 Task: Select Alcohol. Add to cart, from Tom Thumb Beer & Wine for 149 Hardman Road, Brattleboro, Vermont 05301, Cell Number 802-818-8313, following items : Afagh Pickled Shallots - 1, Rouhafza Nastaran Busty - 2, Sunich Apple Juice - 1, Shahir Candy - 1, Delster Classic Non Alcoholic Malt - 4
Action: Mouse moved to (444, 121)
Screenshot: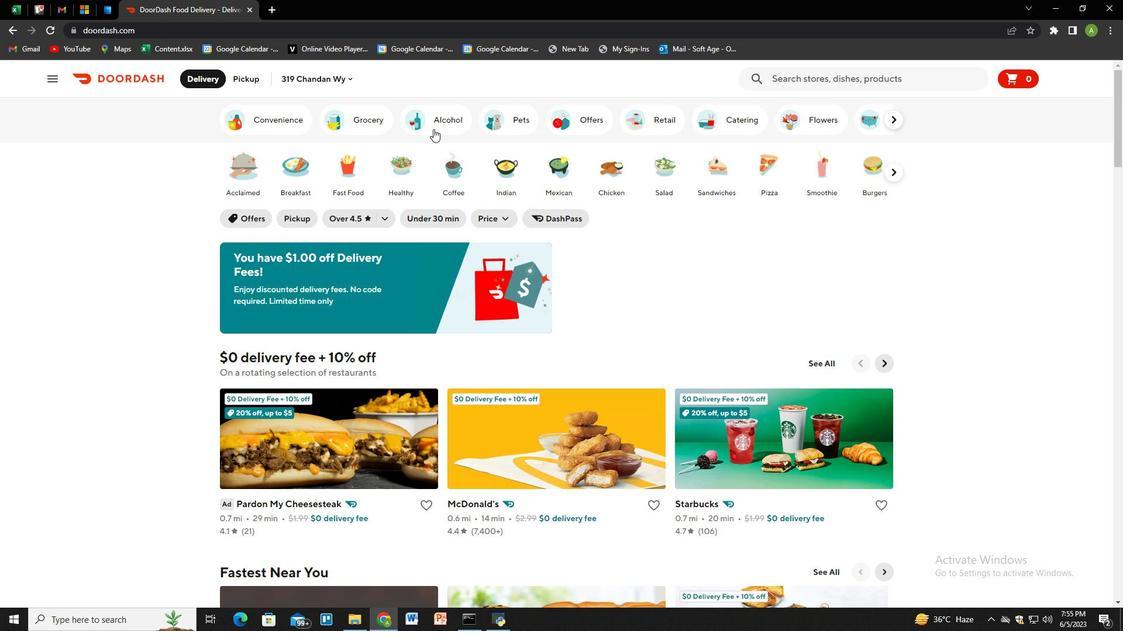 
Action: Mouse pressed left at (444, 121)
Screenshot: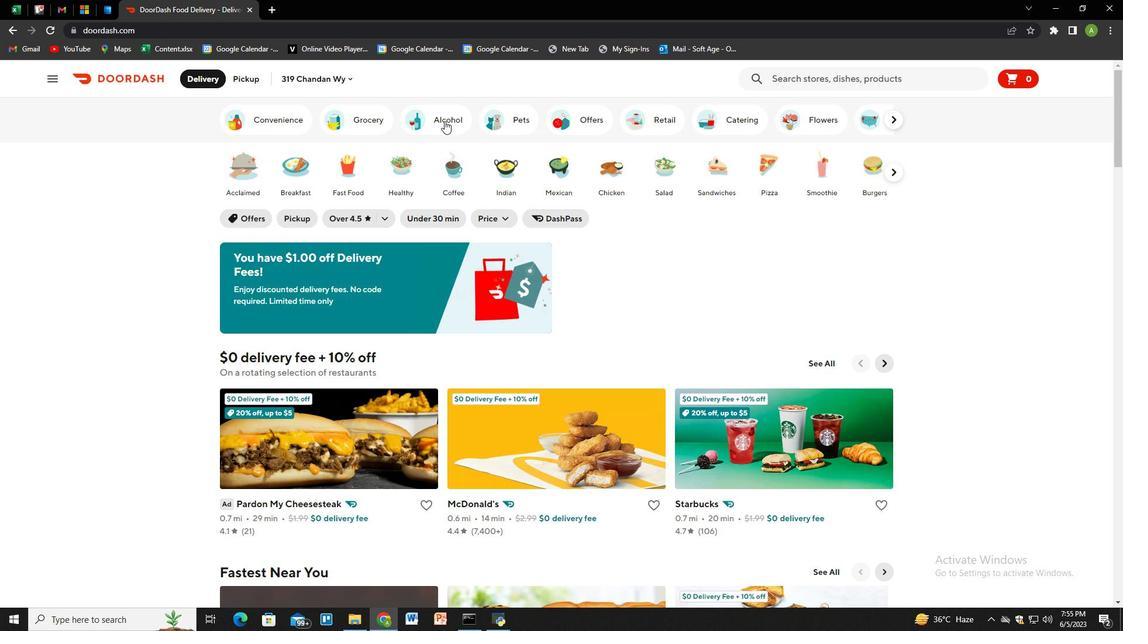 
Action: Mouse moved to (274, 337)
Screenshot: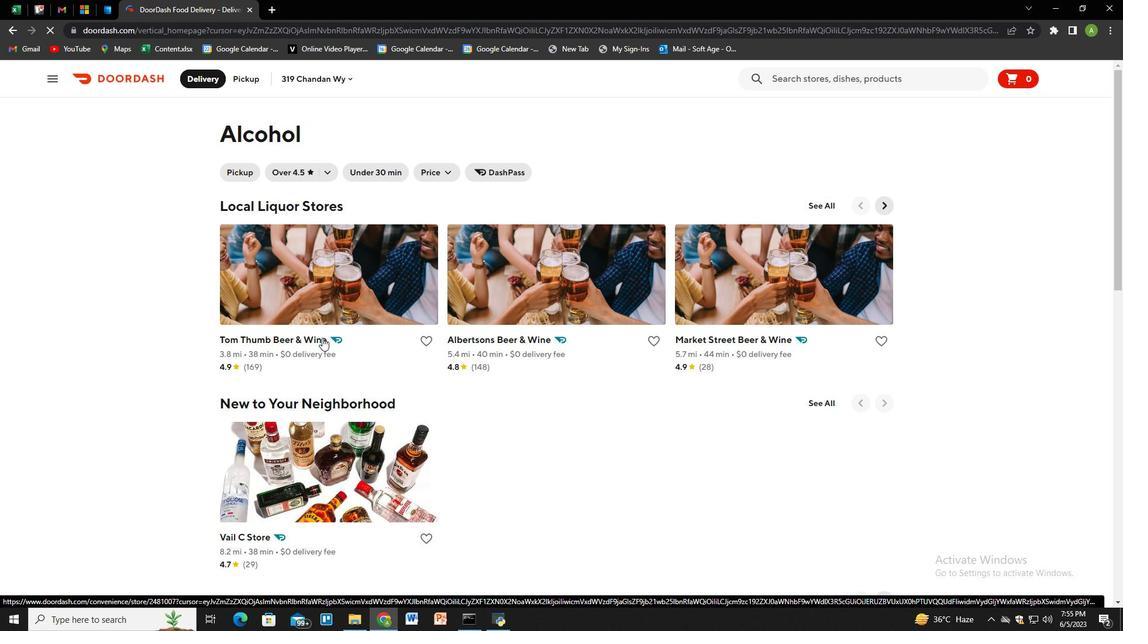 
Action: Mouse pressed left at (274, 337)
Screenshot: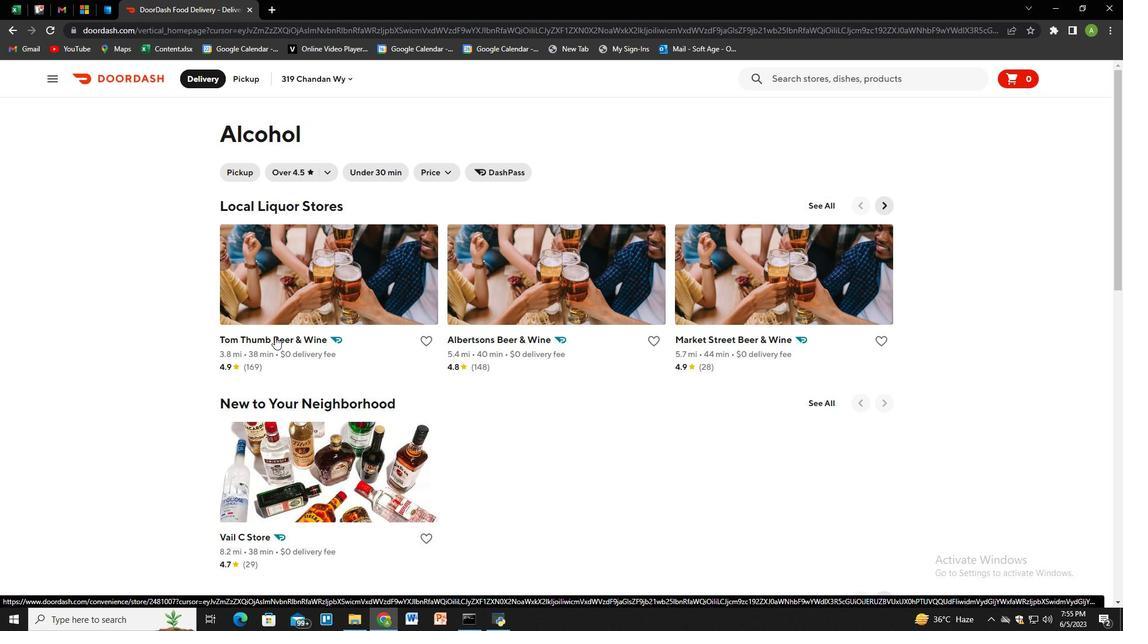 
Action: Mouse moved to (239, 80)
Screenshot: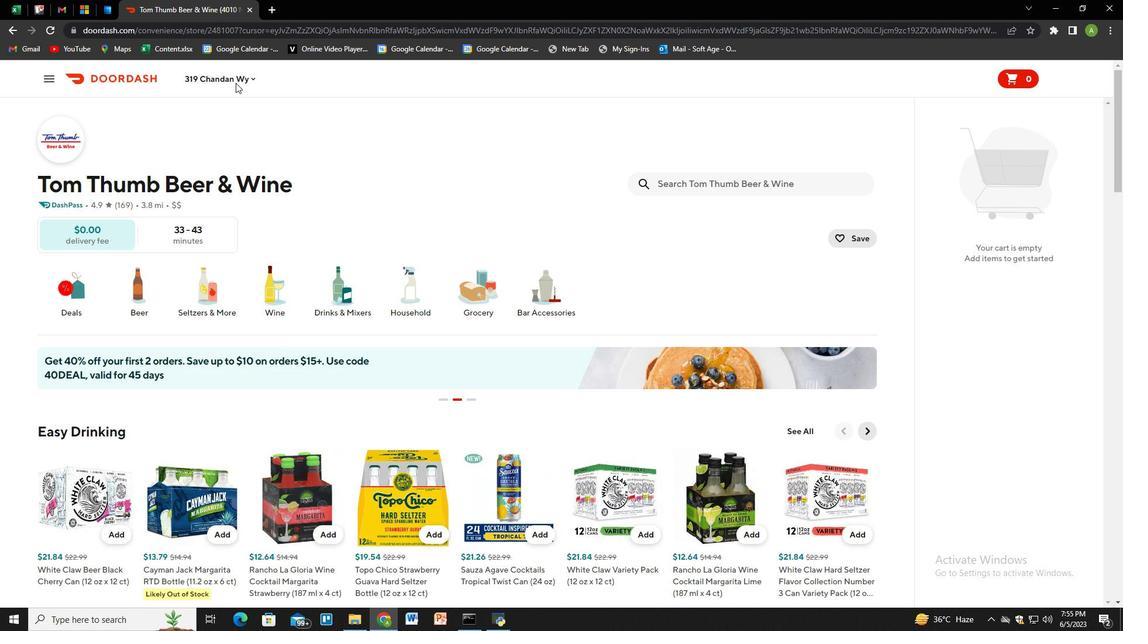 
Action: Mouse pressed left at (239, 80)
Screenshot: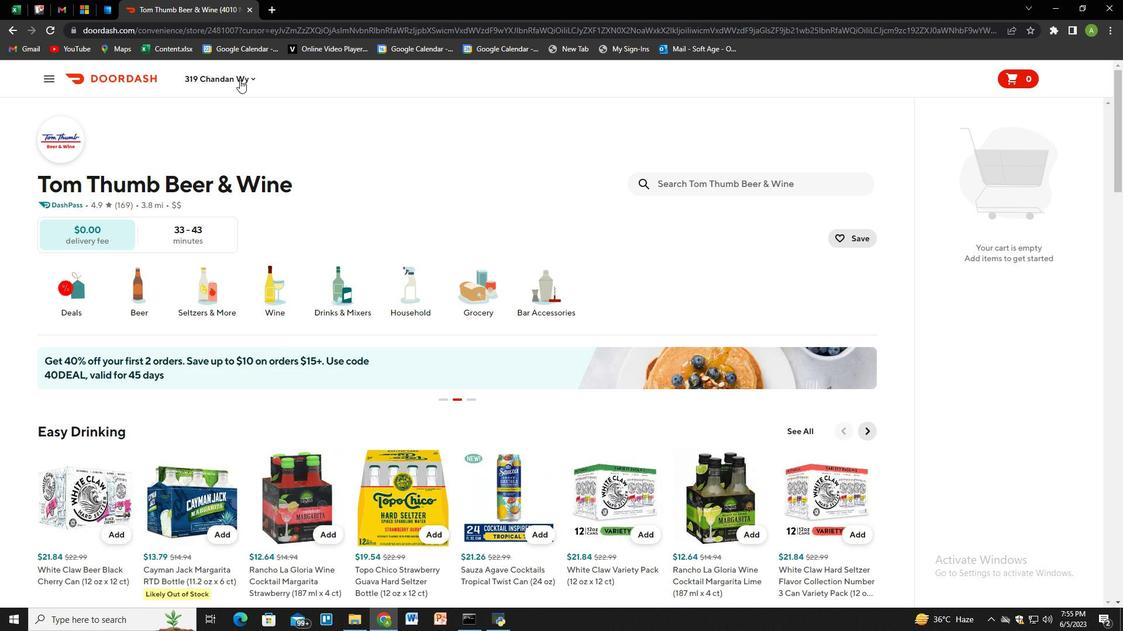 
Action: Mouse moved to (242, 122)
Screenshot: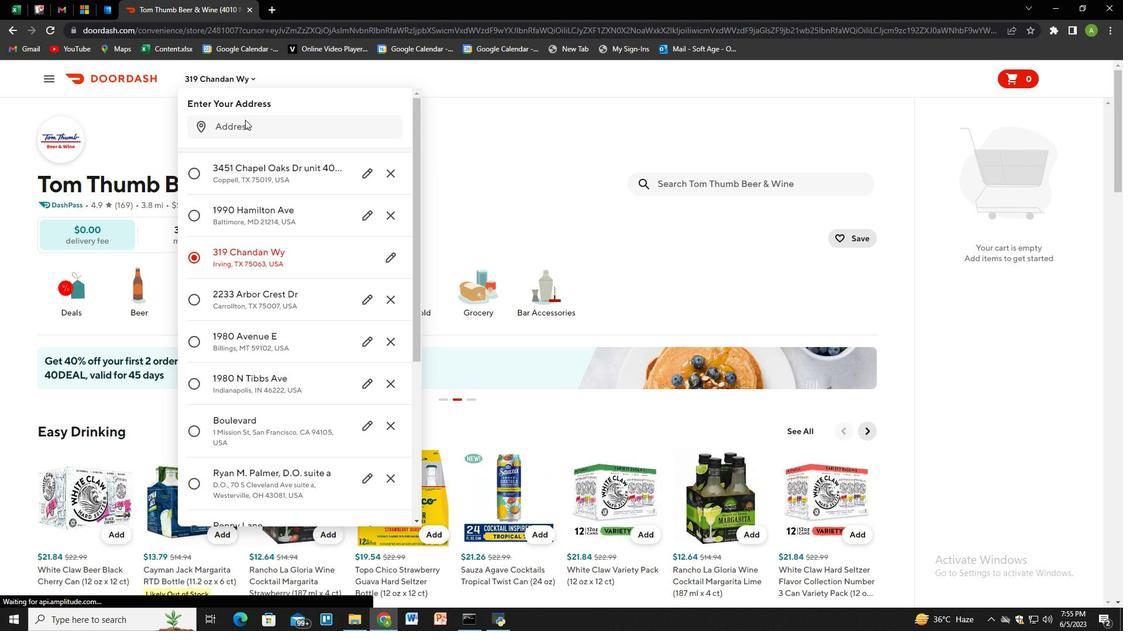 
Action: Mouse pressed left at (242, 122)
Screenshot: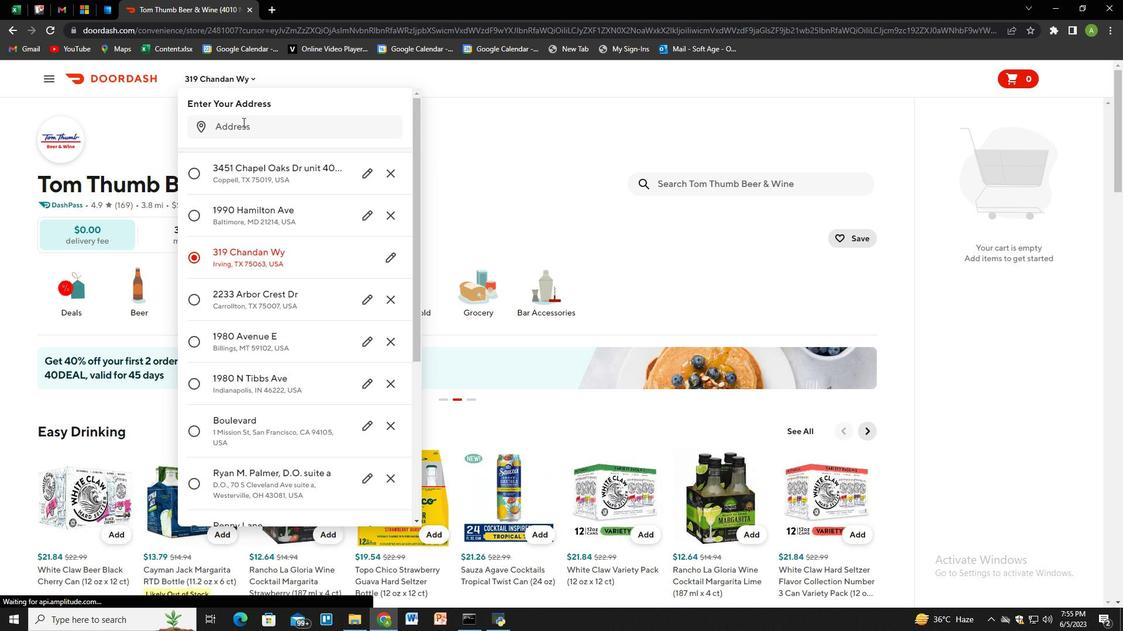 
Action: Key pressed 149<Key.space>hardman<Key.space>road,<Key.space>brattleboro,<Key.space>vermont<Key.space>05301<Key.enter>
Screenshot: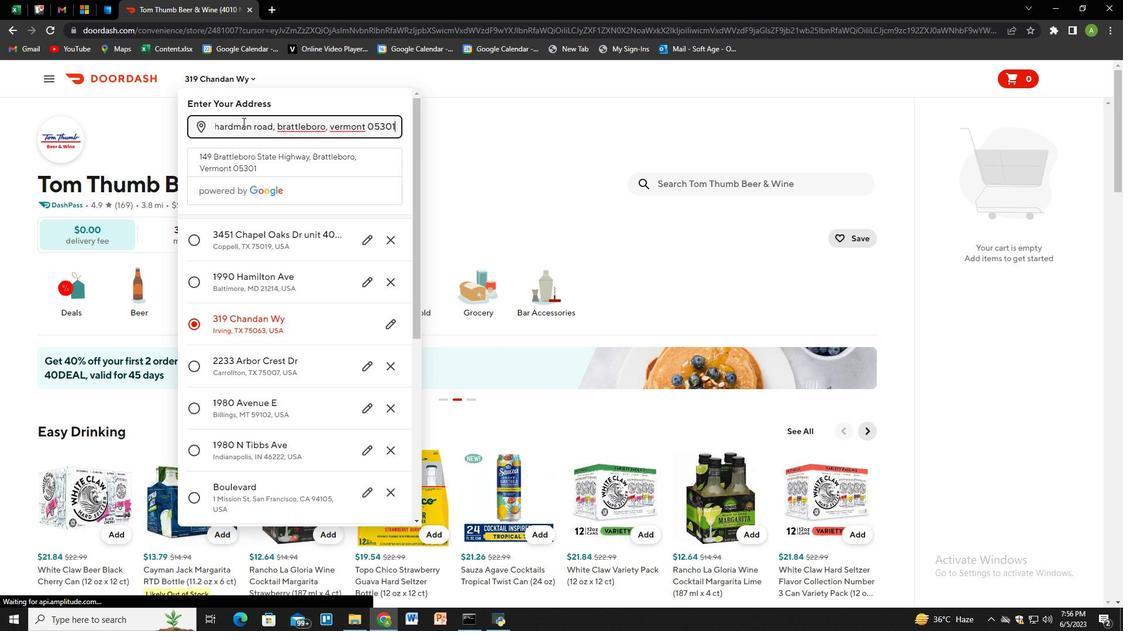 
Action: Mouse moved to (344, 470)
Screenshot: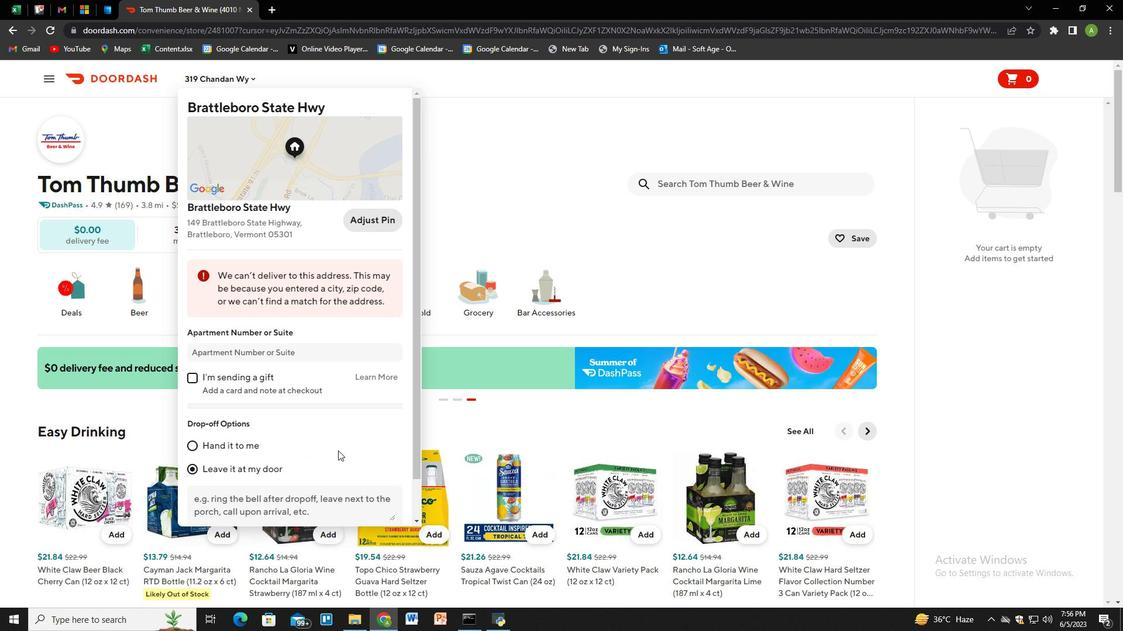 
Action: Mouse scrolled (344, 469) with delta (0, 0)
Screenshot: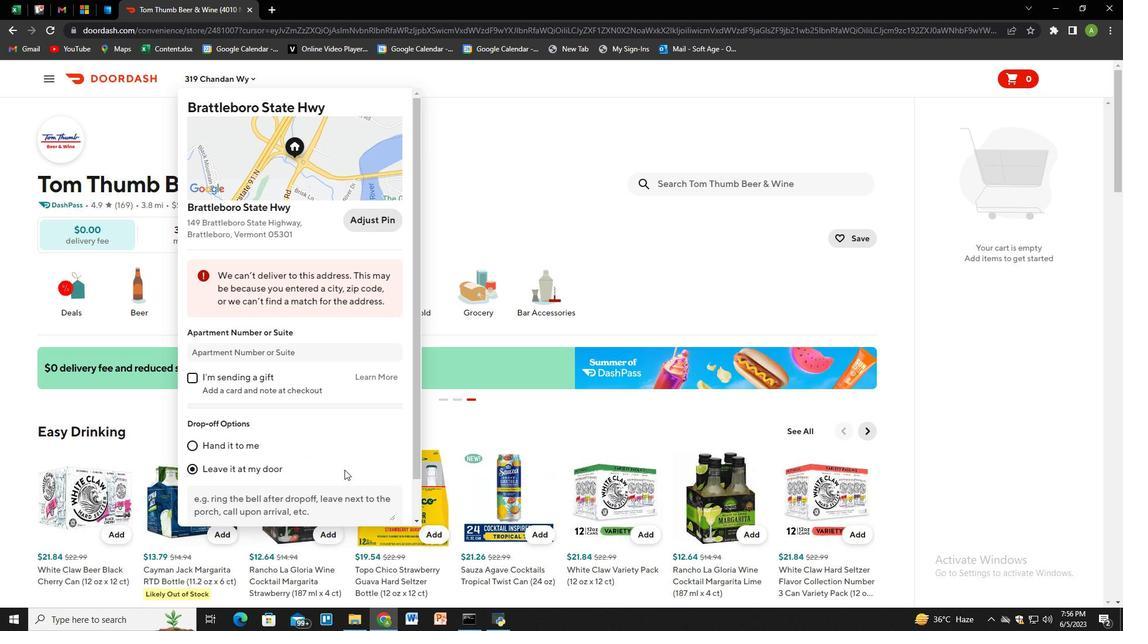 
Action: Mouse scrolled (344, 469) with delta (0, 0)
Screenshot: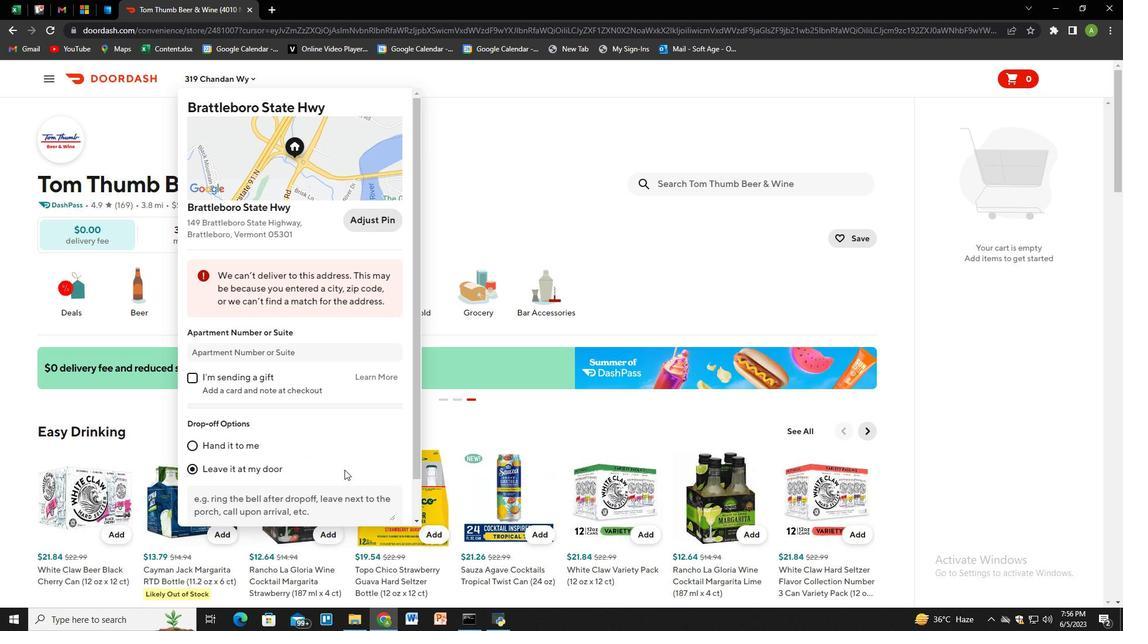 
Action: Mouse scrolled (344, 469) with delta (0, 0)
Screenshot: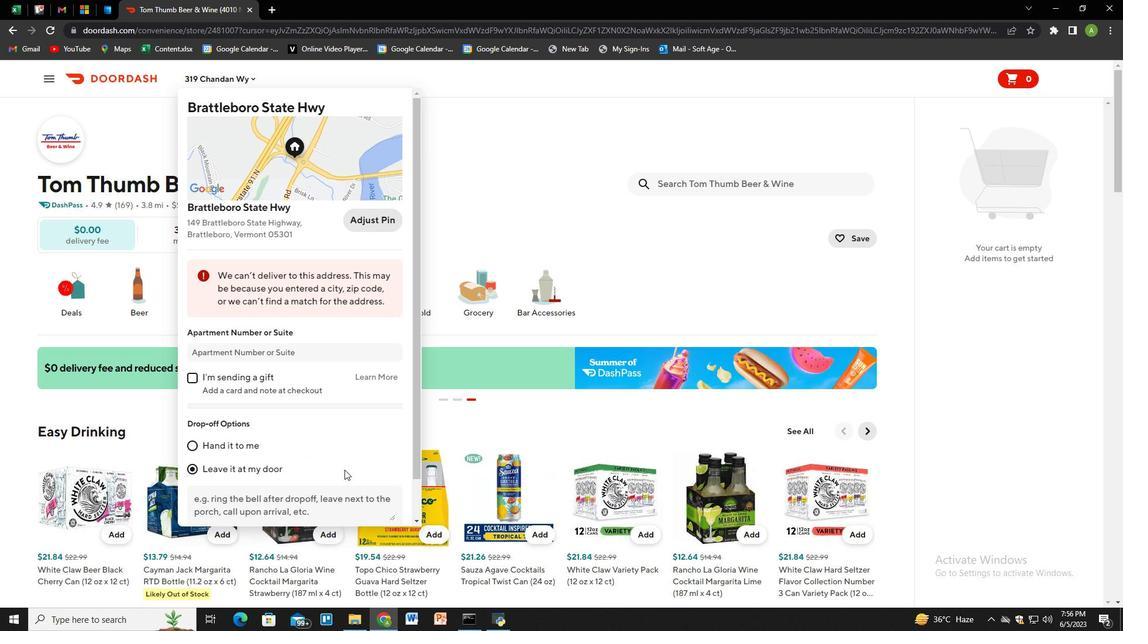 
Action: Mouse scrolled (344, 469) with delta (0, 0)
Screenshot: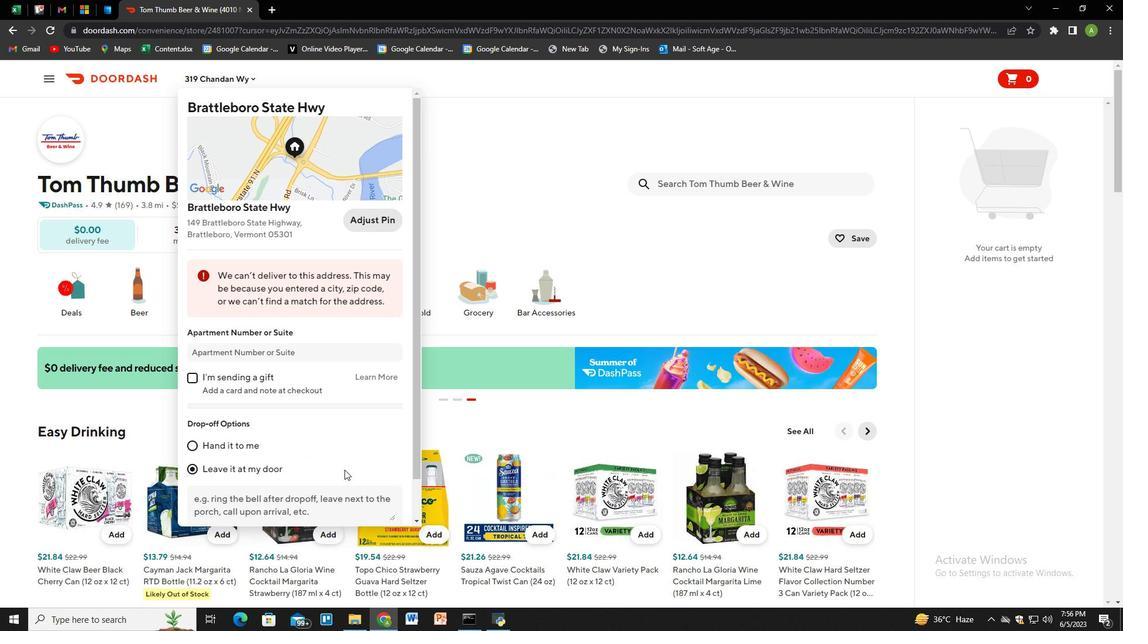 
Action: Mouse moved to (358, 506)
Screenshot: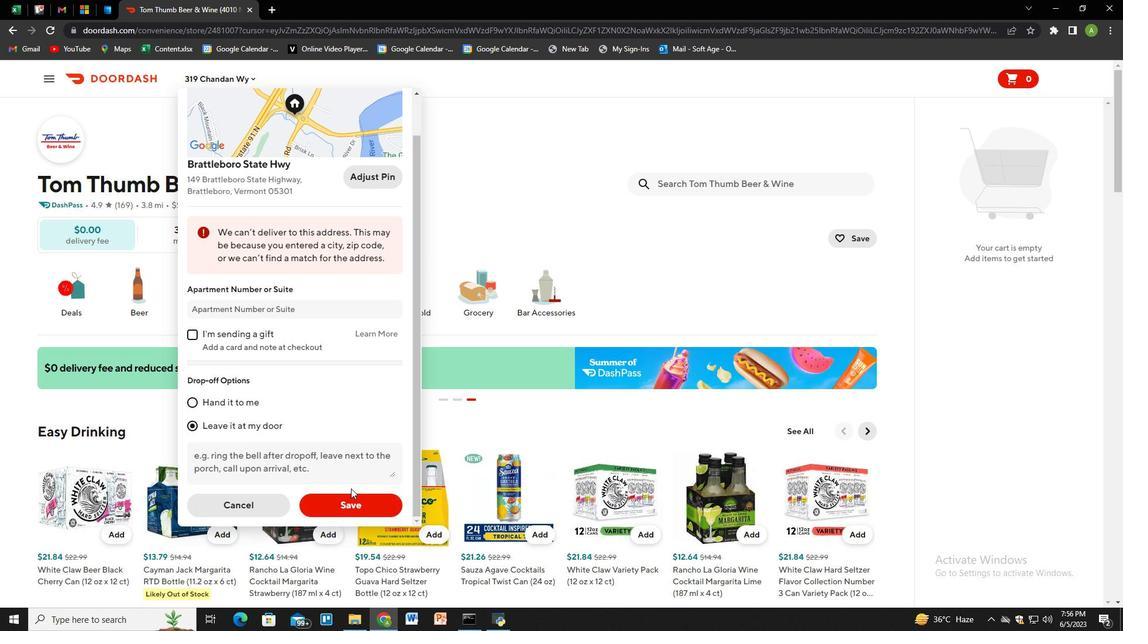 
Action: Mouse pressed left at (358, 506)
Screenshot: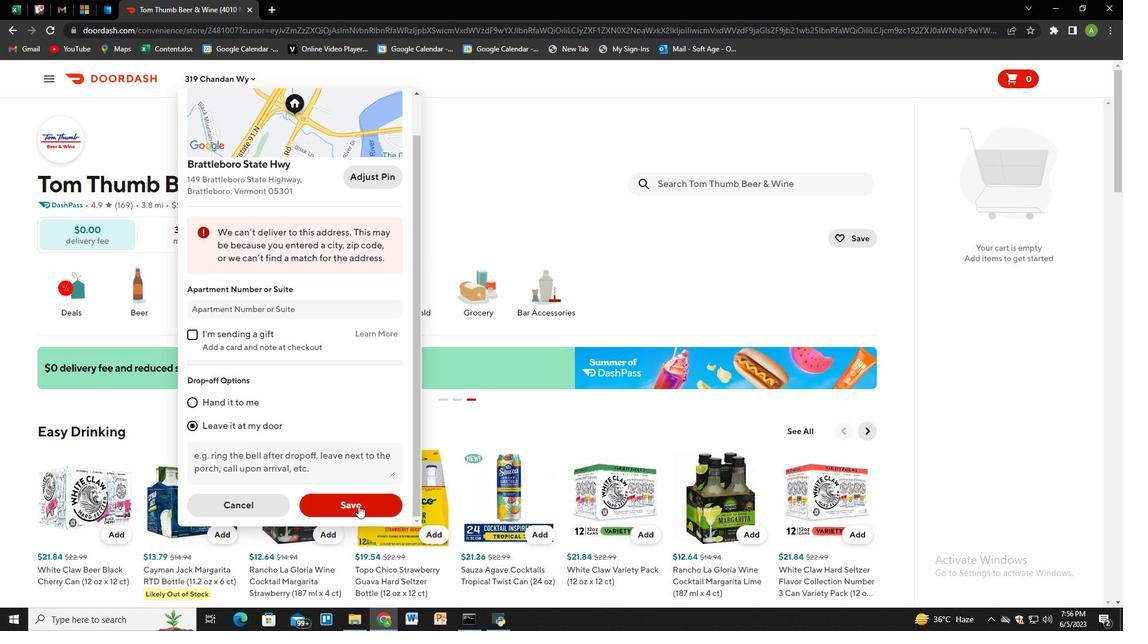 
Action: Mouse moved to (706, 183)
Screenshot: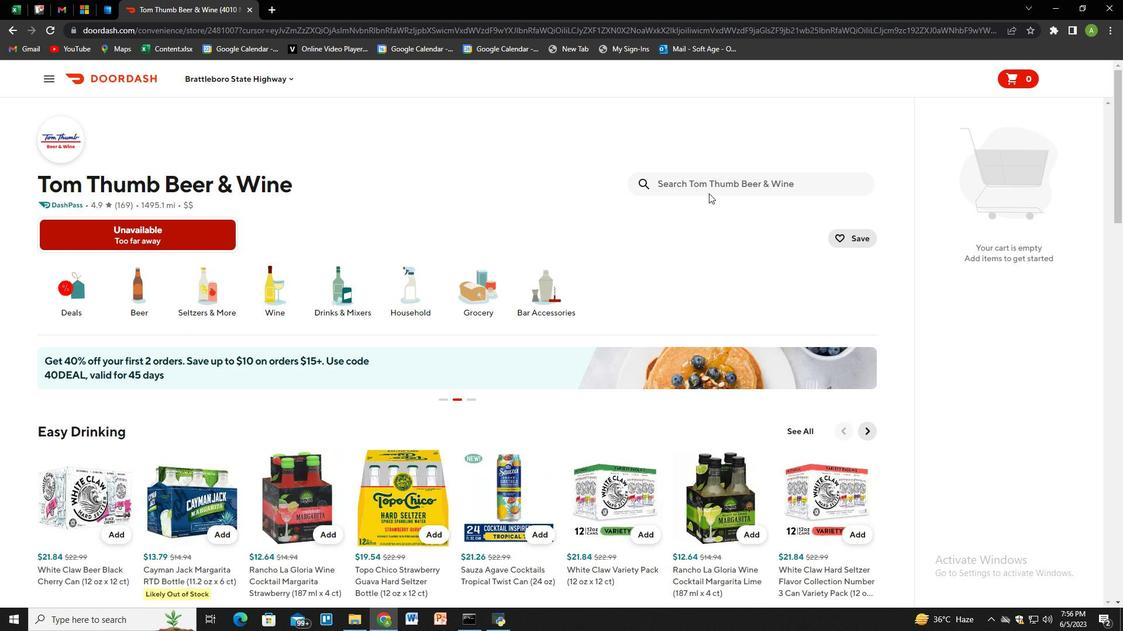 
Action: Mouse pressed left at (706, 183)
Screenshot: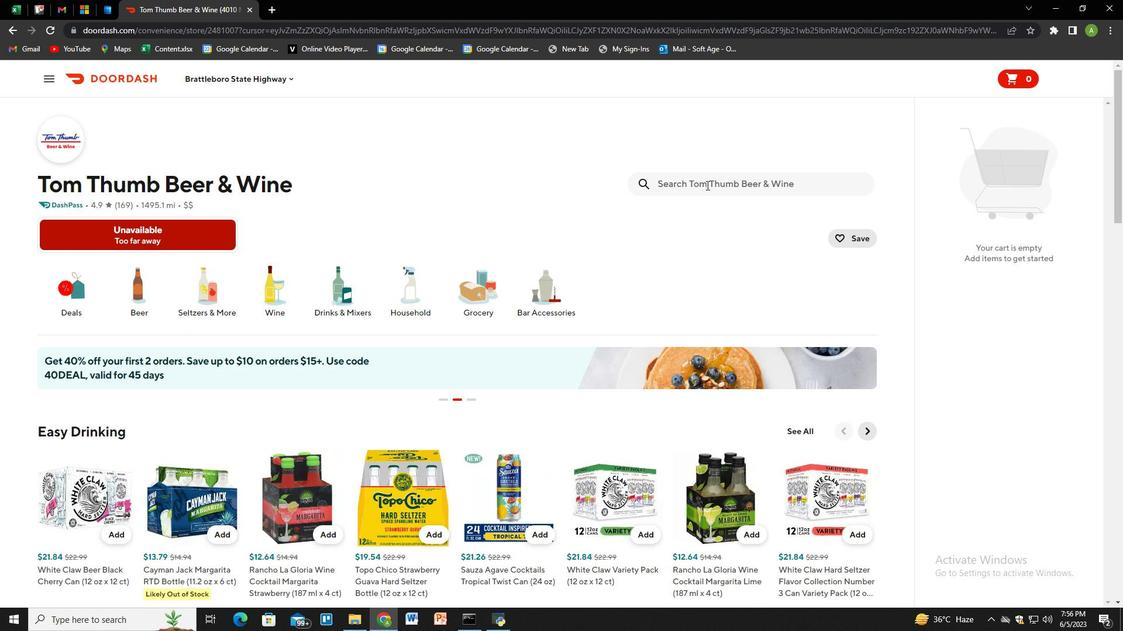 
Action: Mouse moved to (591, 241)
Screenshot: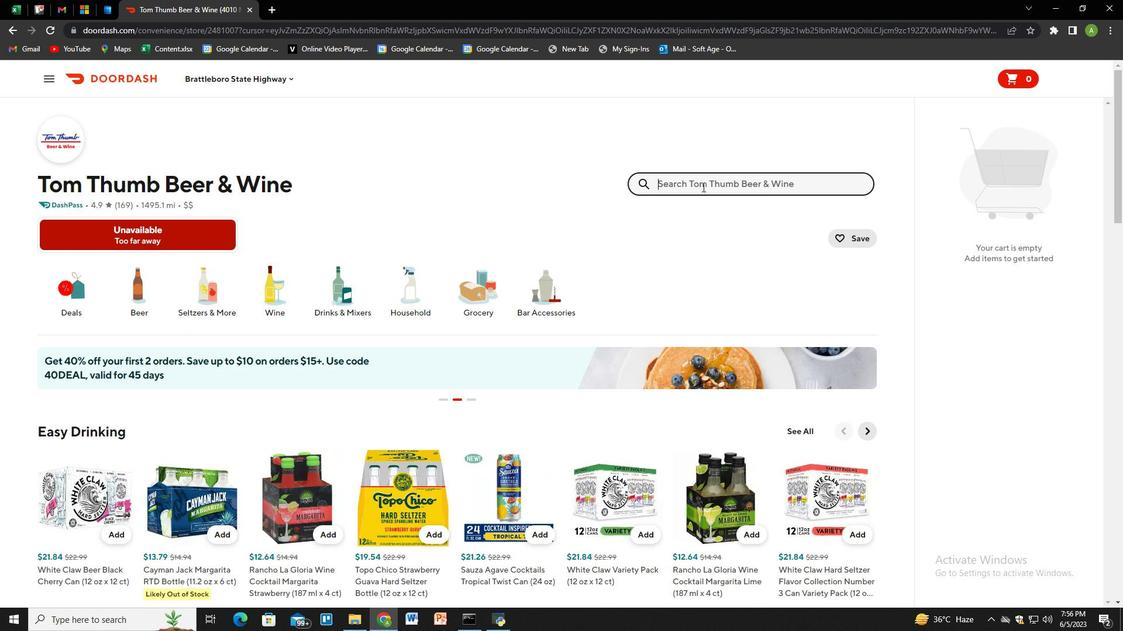 
Action: Key pressed afagh<Key.space>pickled<Key.space>sg=<Key.backspace><Key.backspace>hallots<Key.enter>
Screenshot: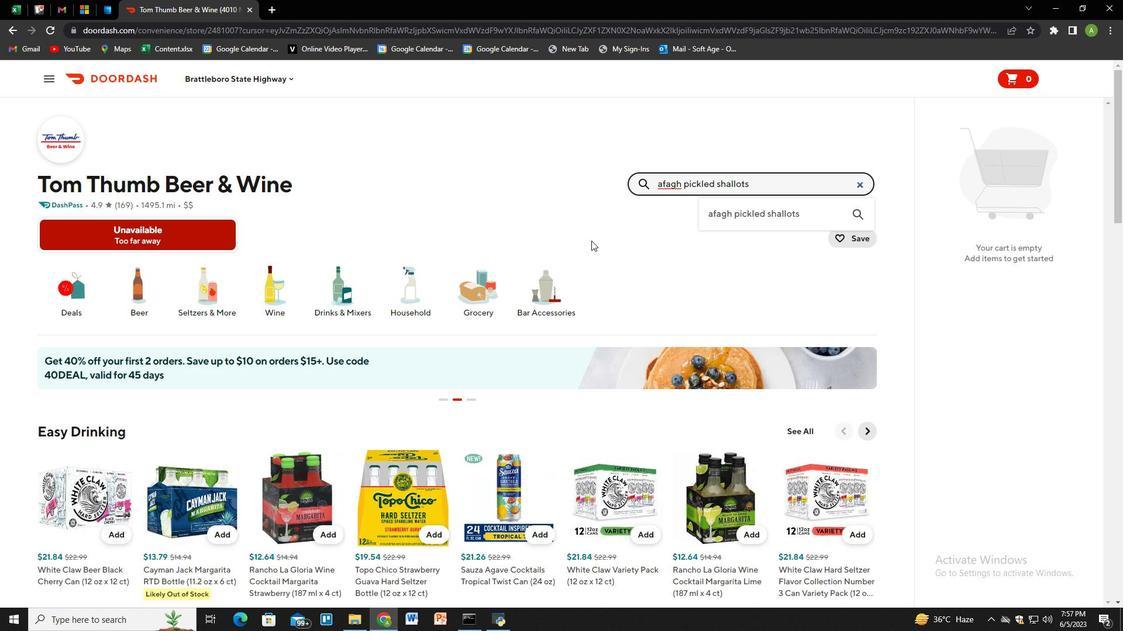
Action: Mouse moved to (699, 156)
Screenshot: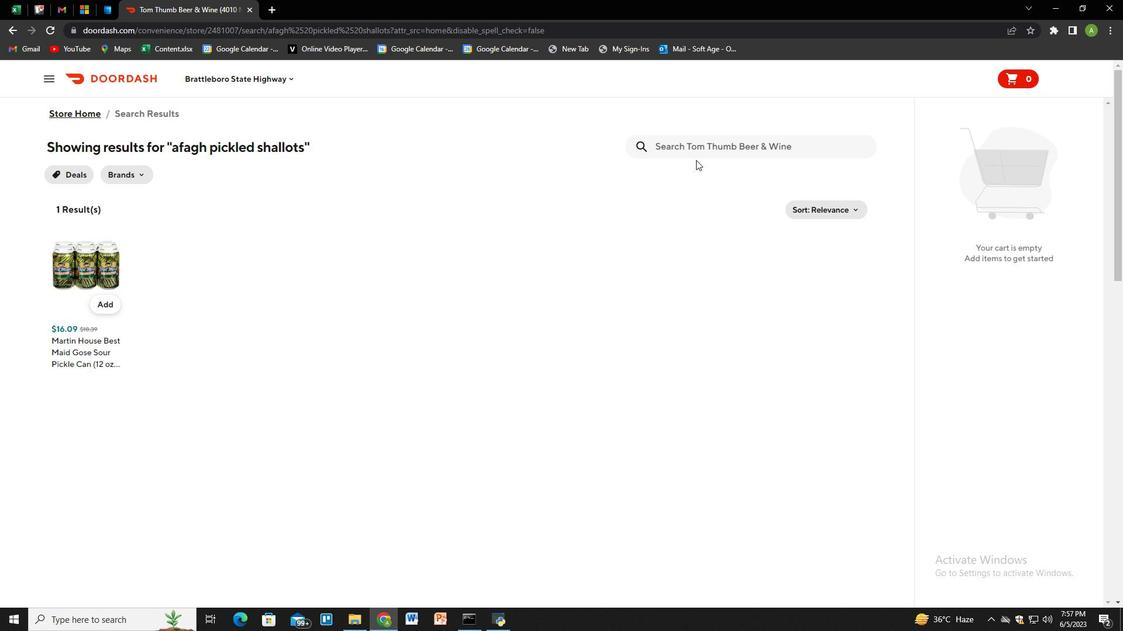 
Action: Mouse pressed left at (699, 156)
Screenshot: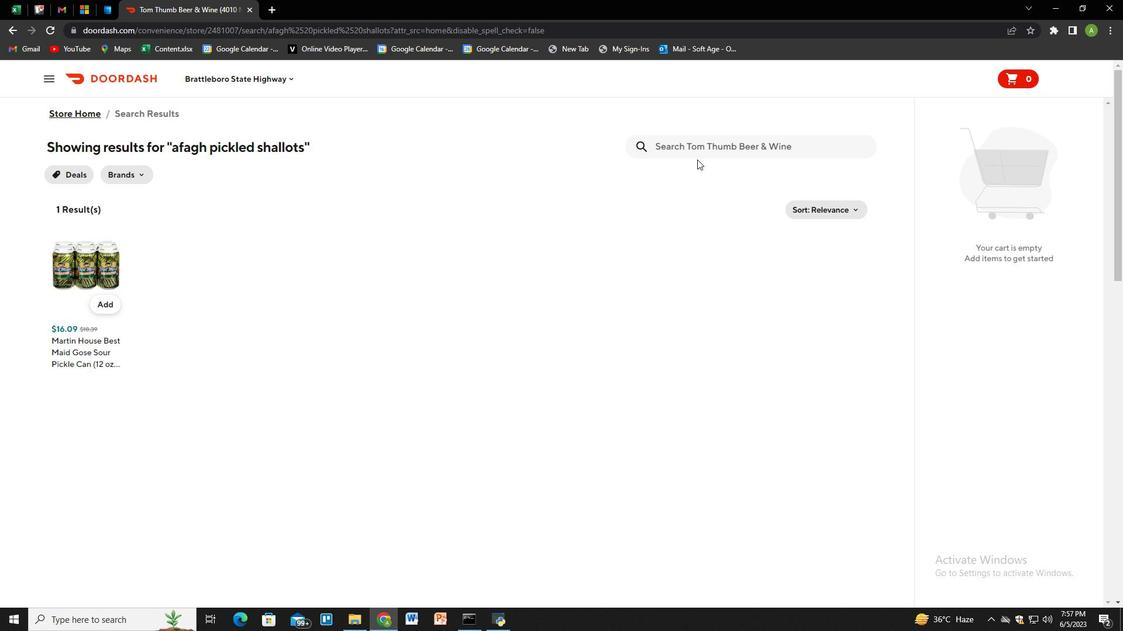 
Action: Key pressed rouhafza<Key.space>nastaran<Key.space>busty<Key.enter>
Screenshot: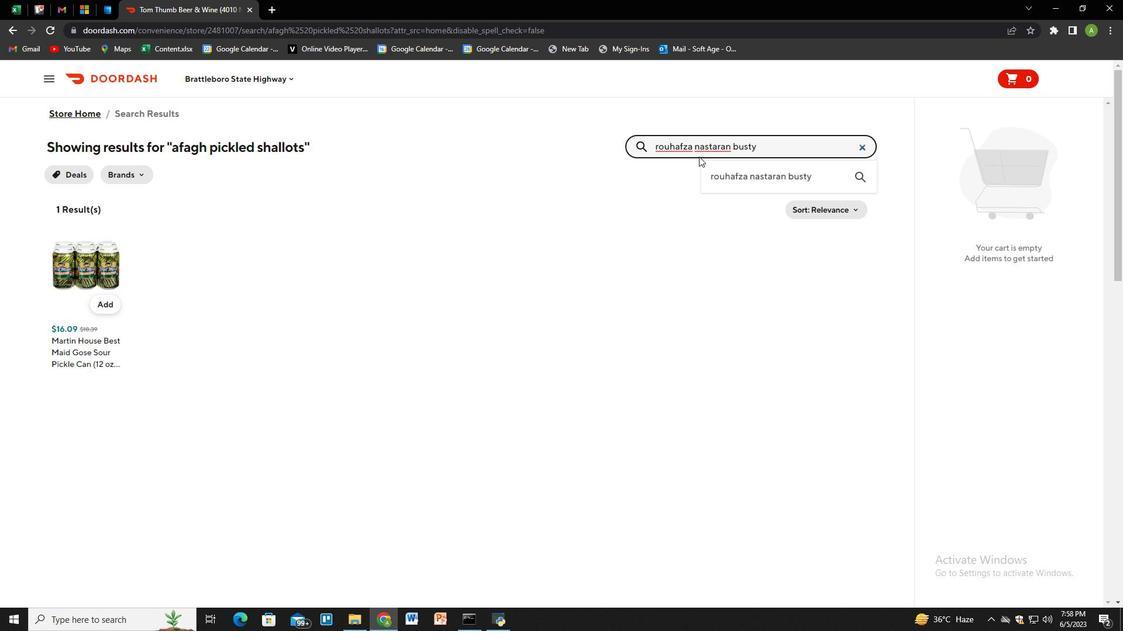
Action: Mouse moved to (708, 145)
Screenshot: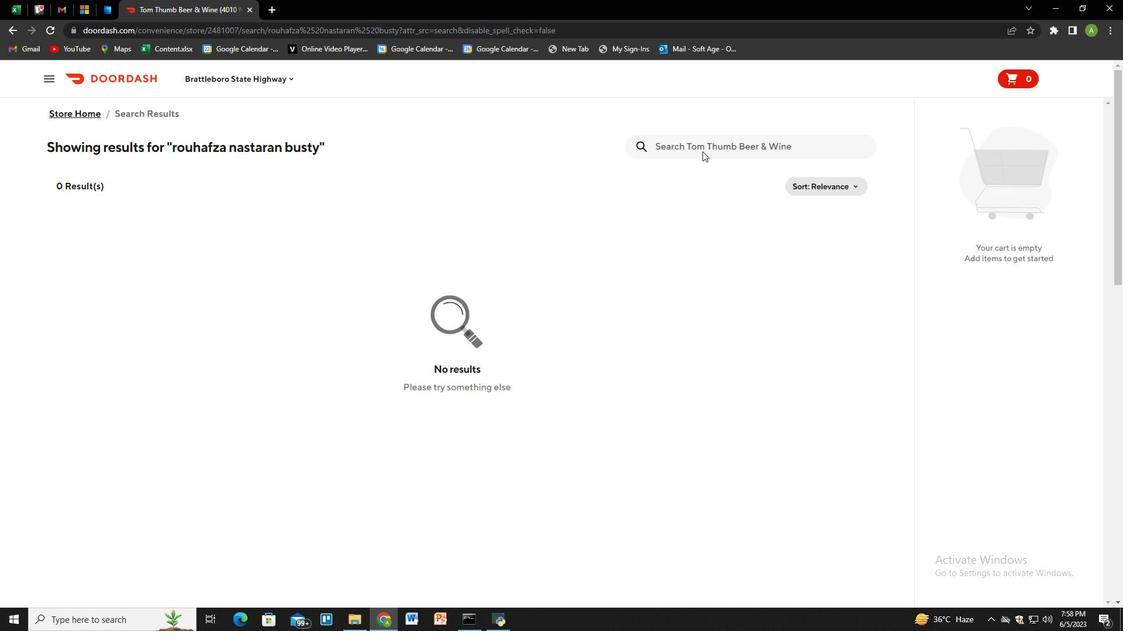 
Action: Mouse pressed left at (708, 145)
Screenshot: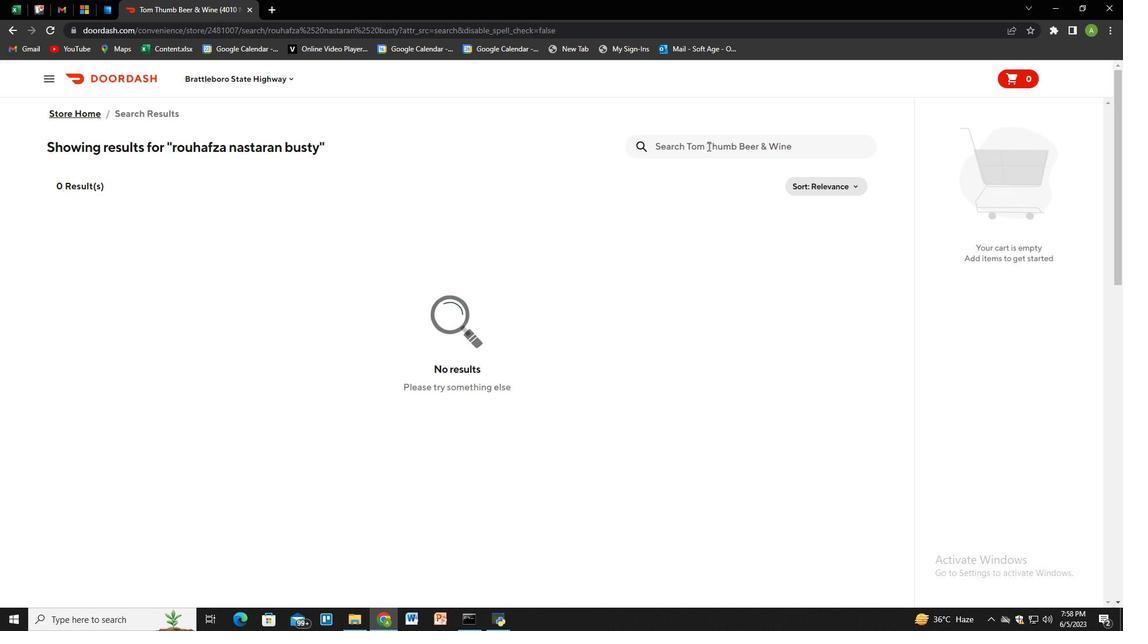 
Action: Key pressed sunich<Key.space>apple<Key.space>juice<Key.enter>
Screenshot: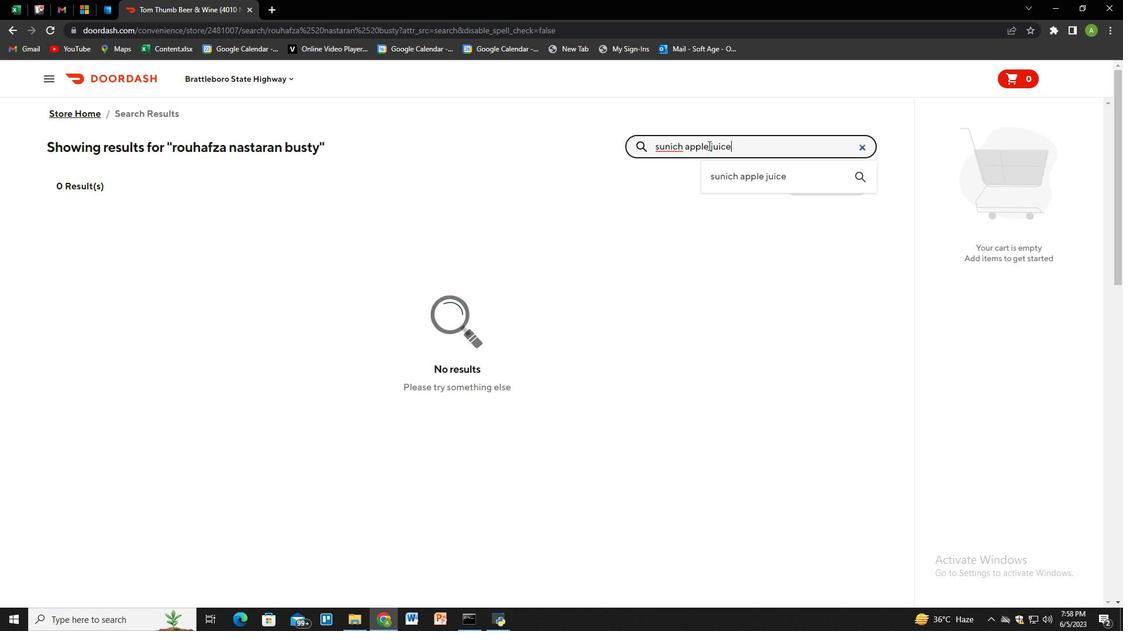 
Action: Mouse moved to (753, 146)
Screenshot: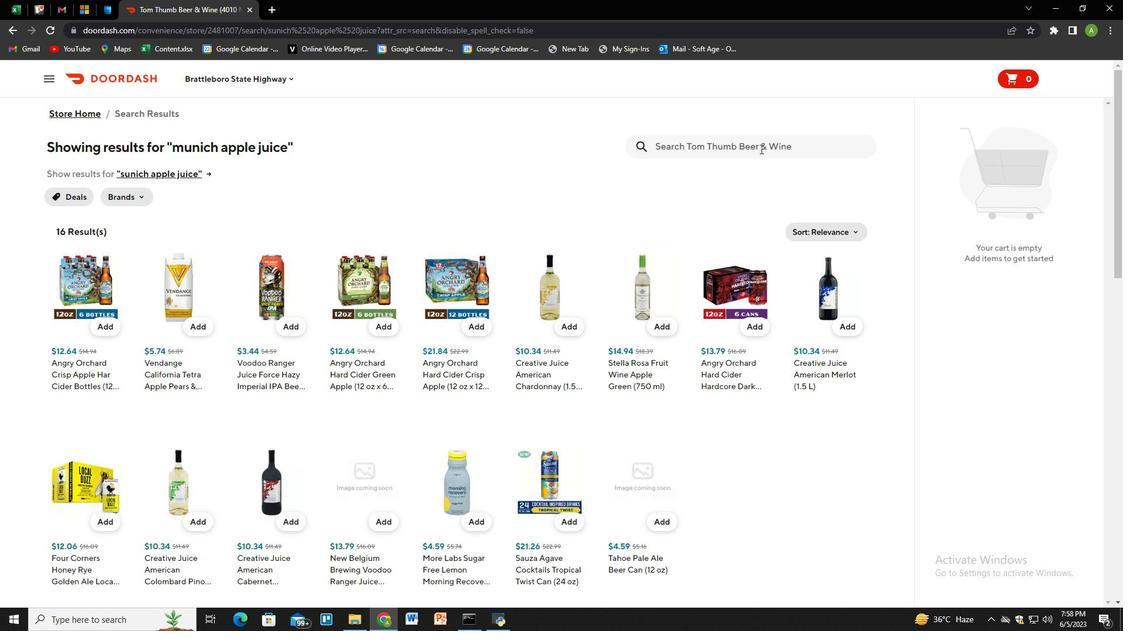 
Action: Mouse pressed left at (753, 146)
Screenshot: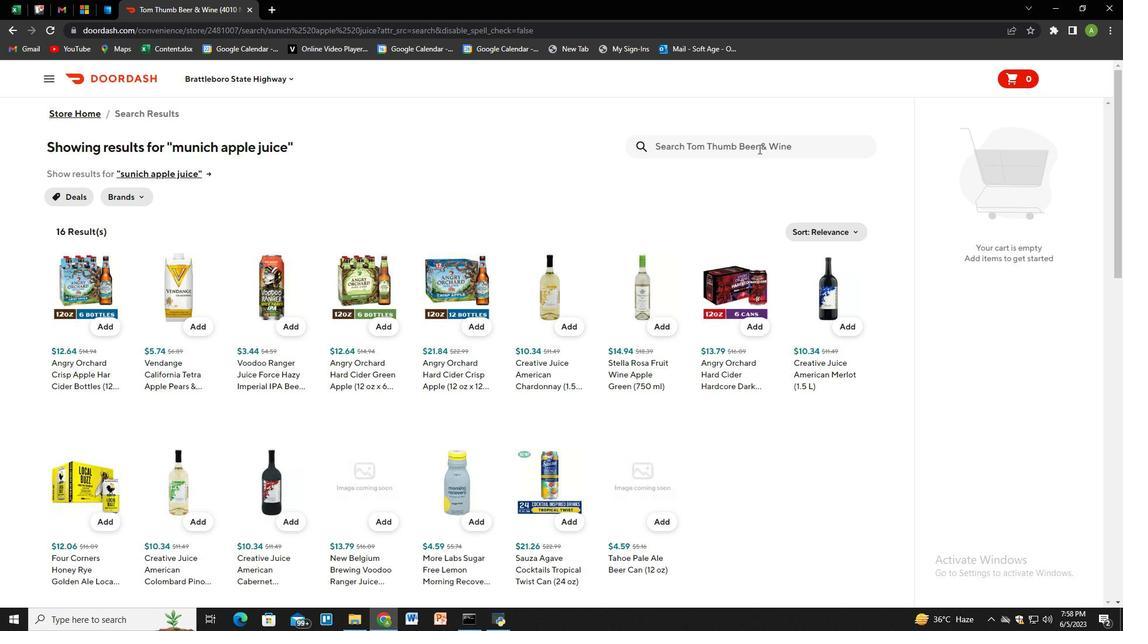 
Action: Key pressed shahir<Key.space>ab<Key.backspace>ndy<Key.backspace><Key.backspace><Key.backspace><Key.backspace>candy<Key.enter>
Screenshot: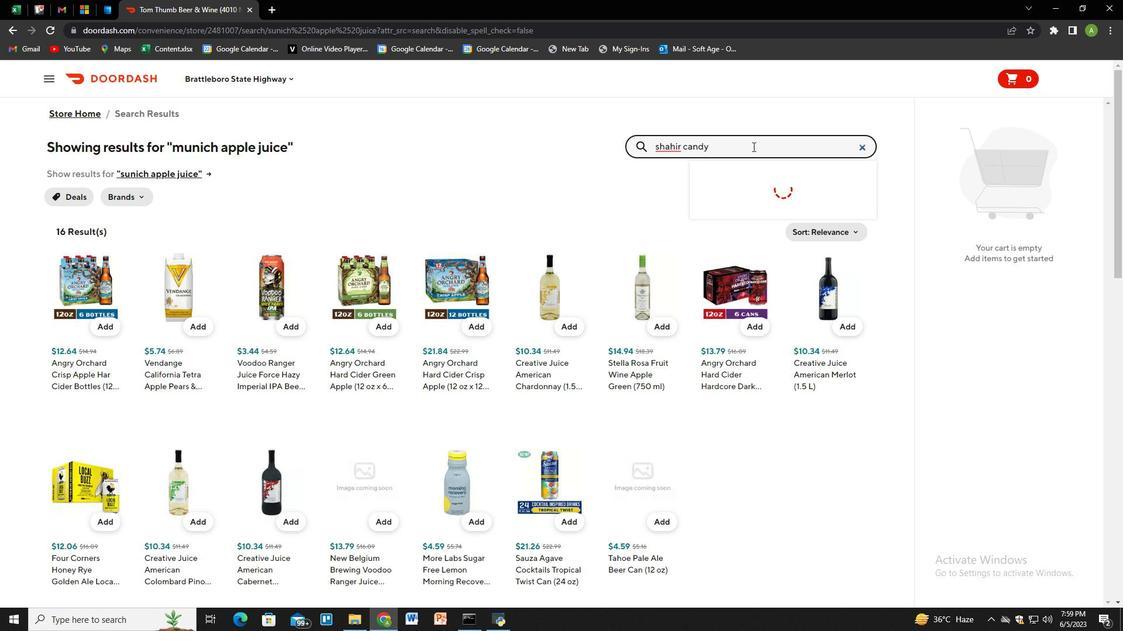 
Action: Mouse pressed left at (753, 146)
Screenshot: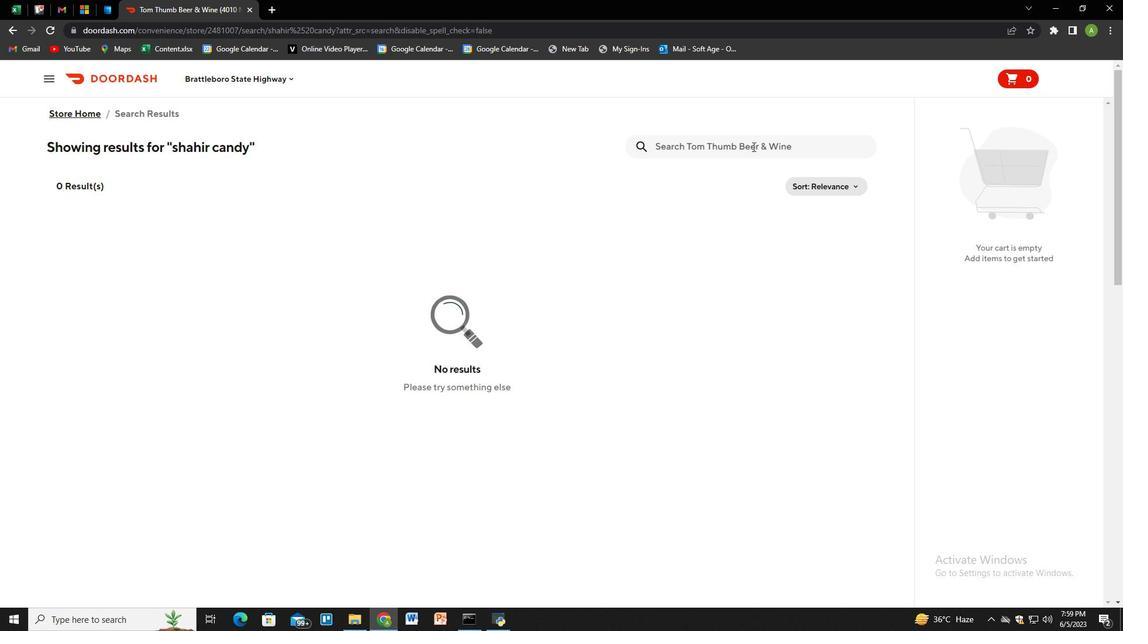 
Action: Key pressed delster<Key.space>classic<Key.space>non<Key.space>alcoholic<Key.space>malt<Key.enter>
Screenshot: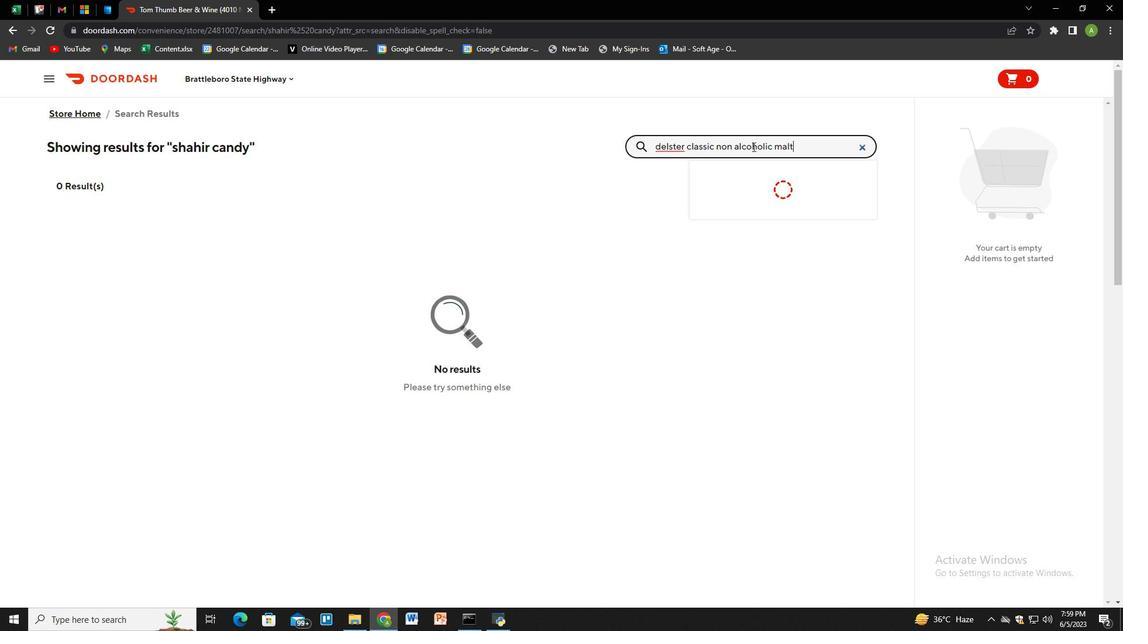 
Action: Mouse moved to (100, 306)
Screenshot: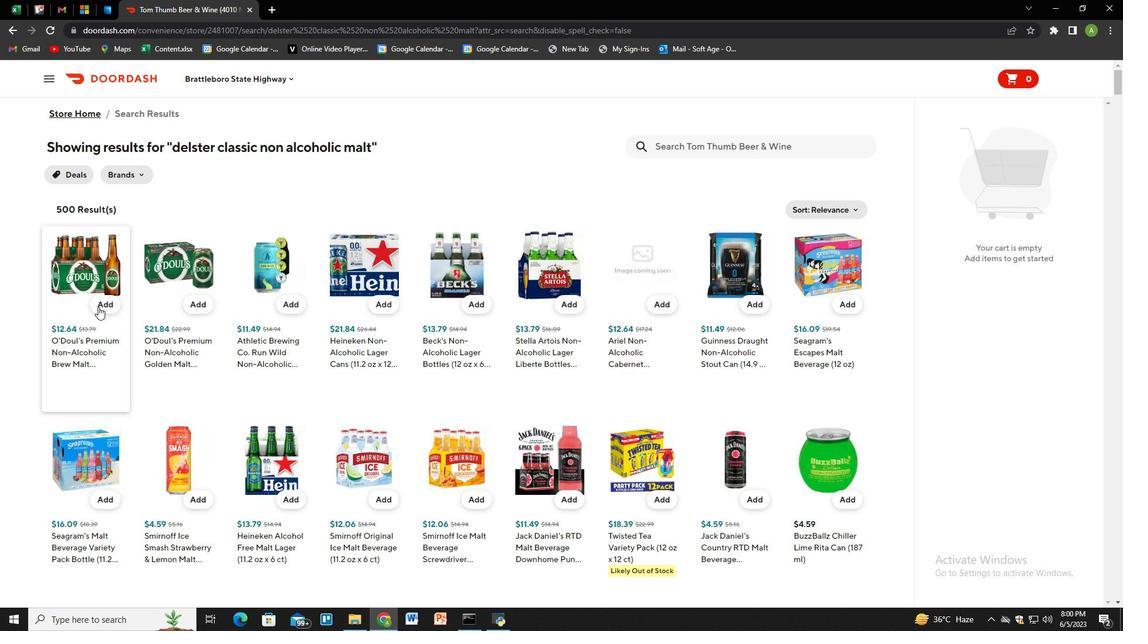 
Action: Mouse pressed left at (100, 306)
Screenshot: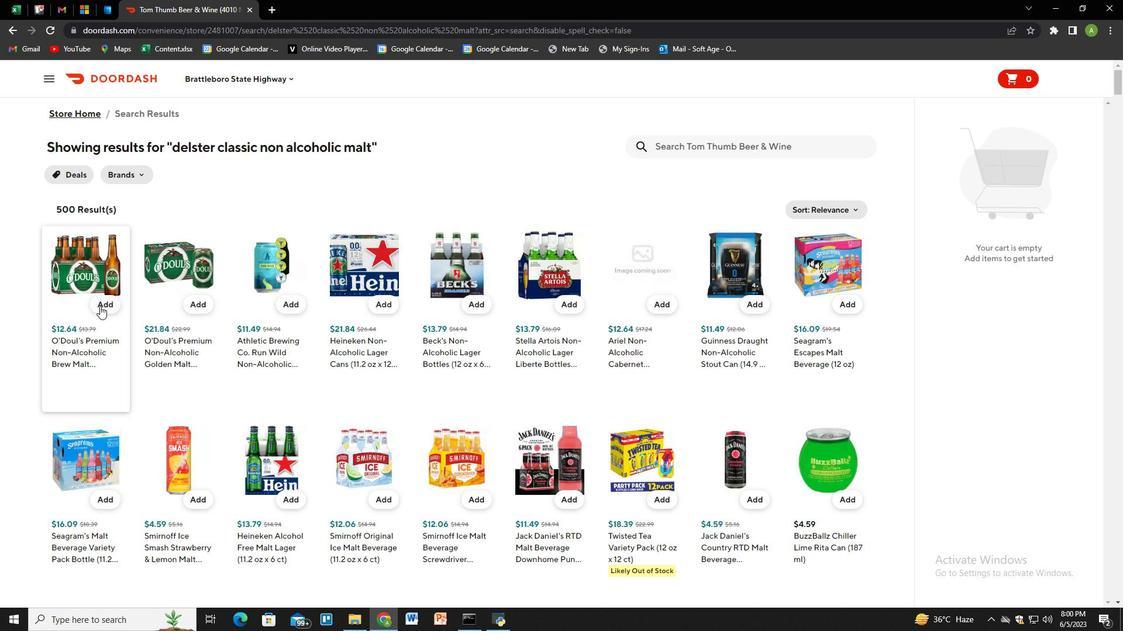 
Action: Mouse moved to (1082, 204)
Screenshot: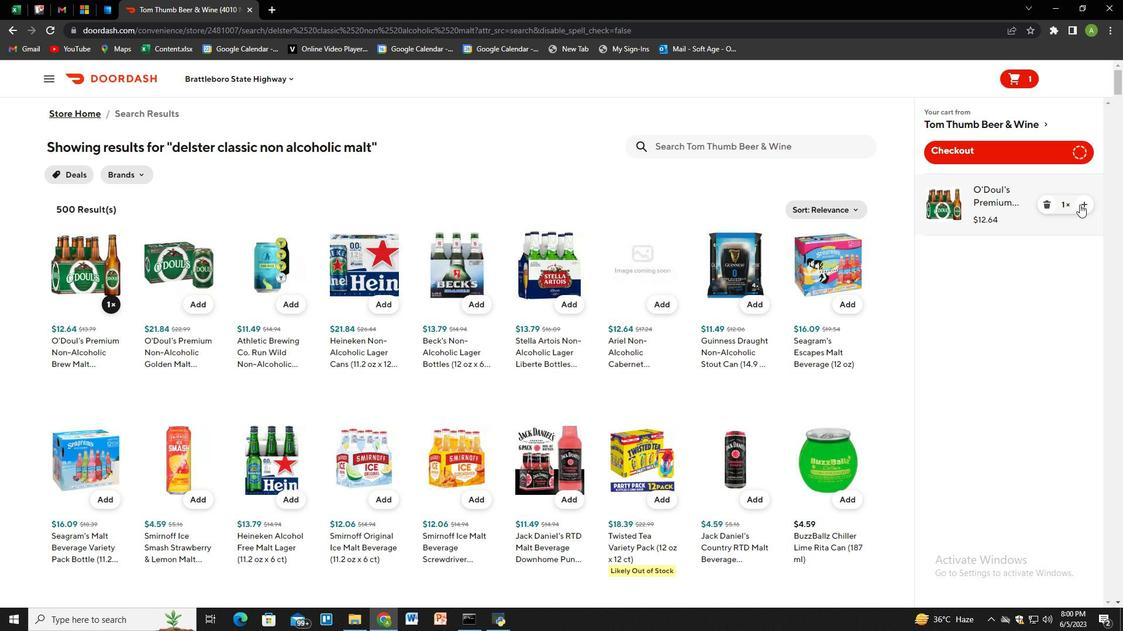 
Action: Mouse pressed left at (1082, 204)
Screenshot: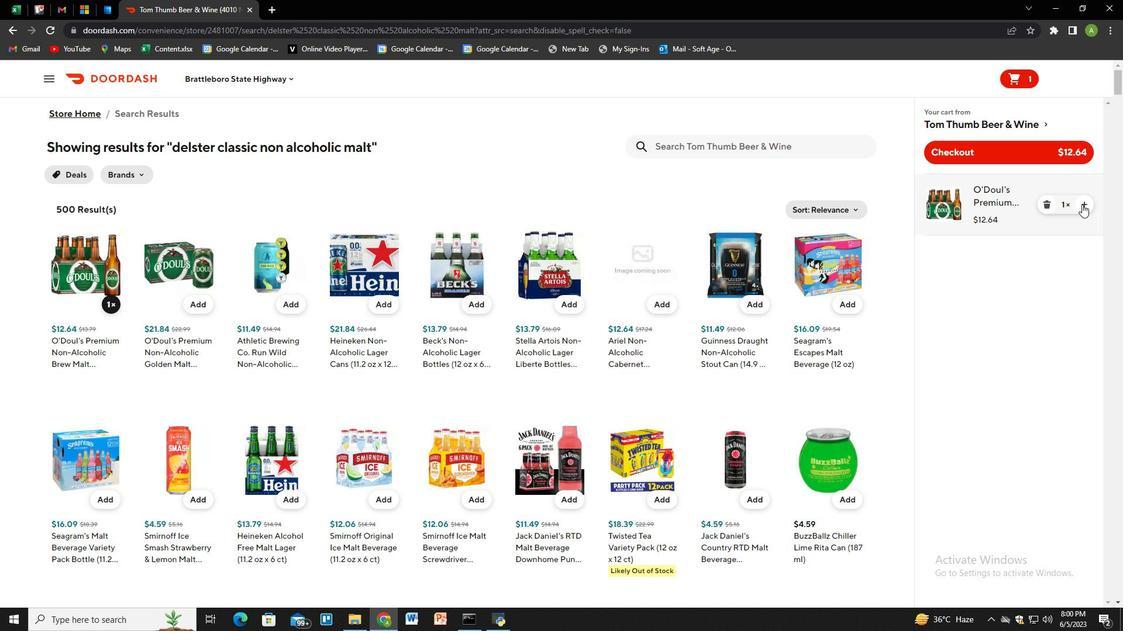 
Action: Mouse pressed left at (1082, 204)
Screenshot: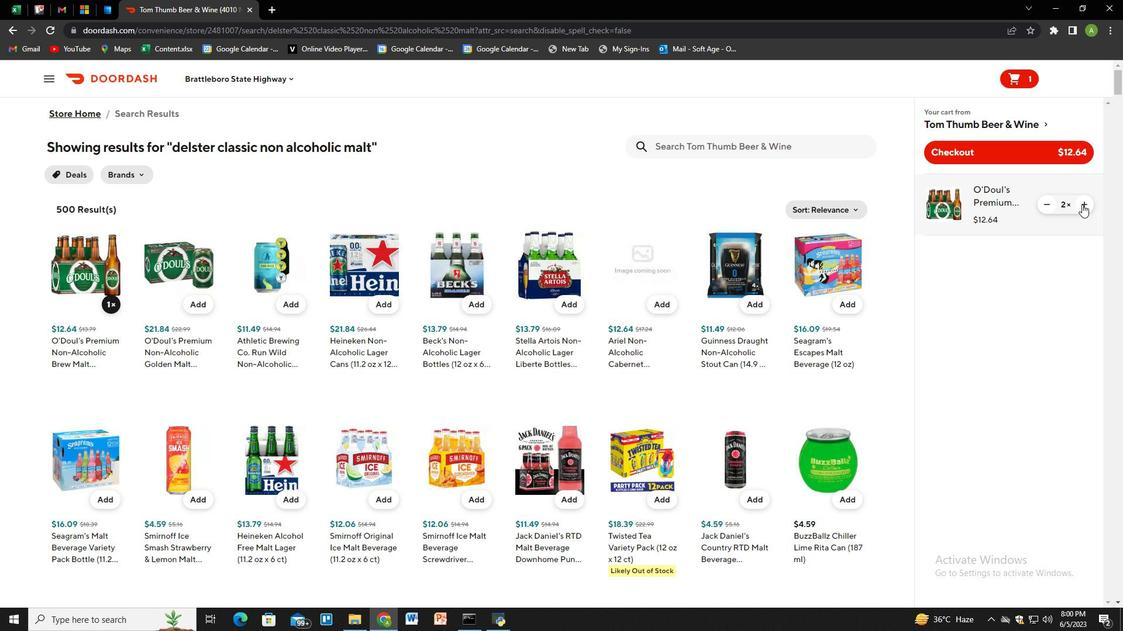 
Action: Mouse pressed left at (1082, 204)
Screenshot: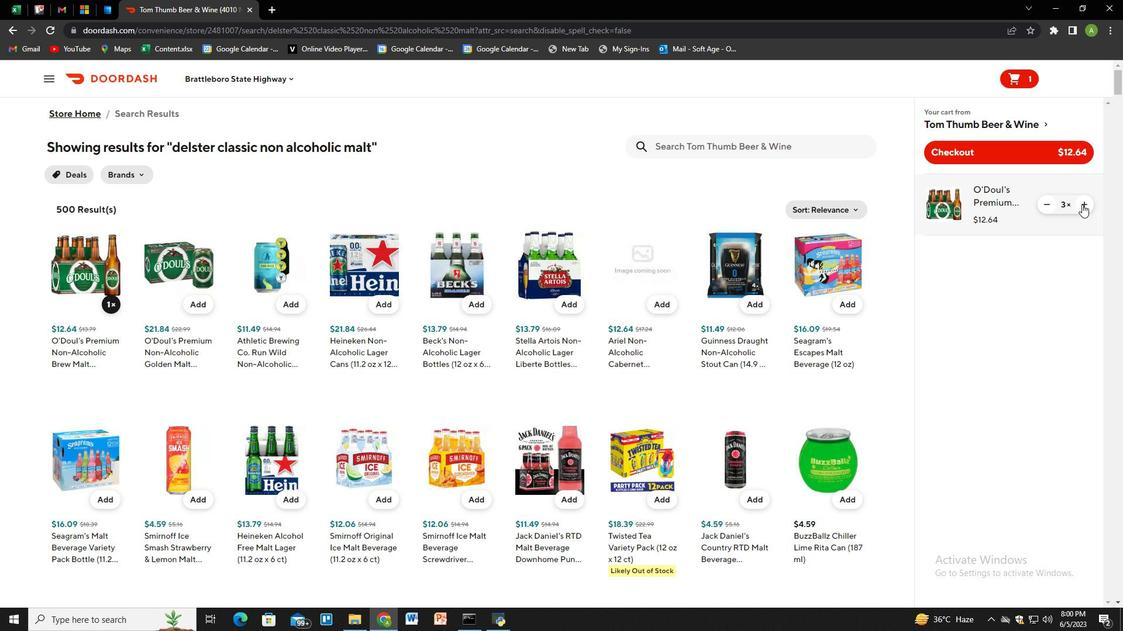 
Action: Mouse moved to (960, 153)
Screenshot: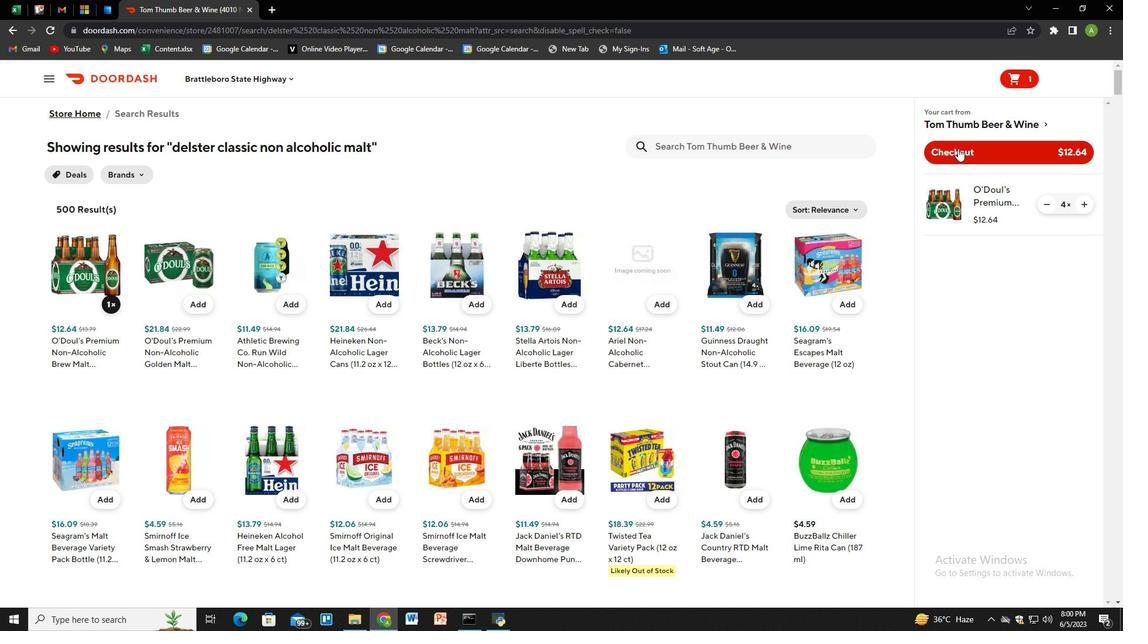
Action: Mouse pressed left at (960, 153)
Screenshot: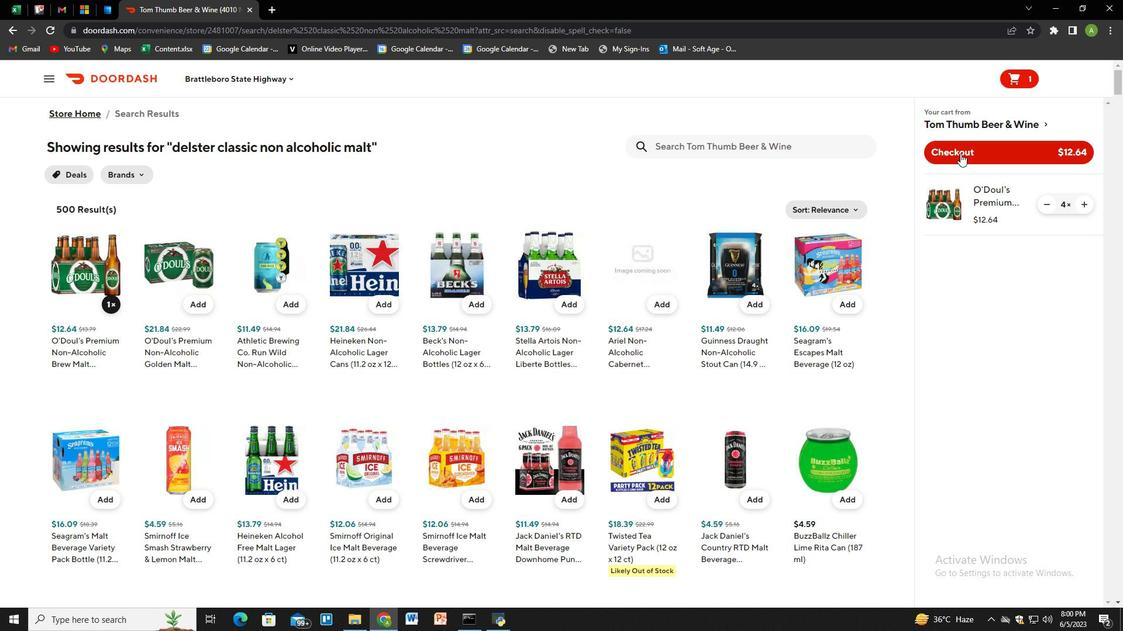 
